 Task: Search for hiking trails near Seattle, Washington, and Olympic National Park, Washington.
Action: Mouse moved to (131, 77)
Screenshot: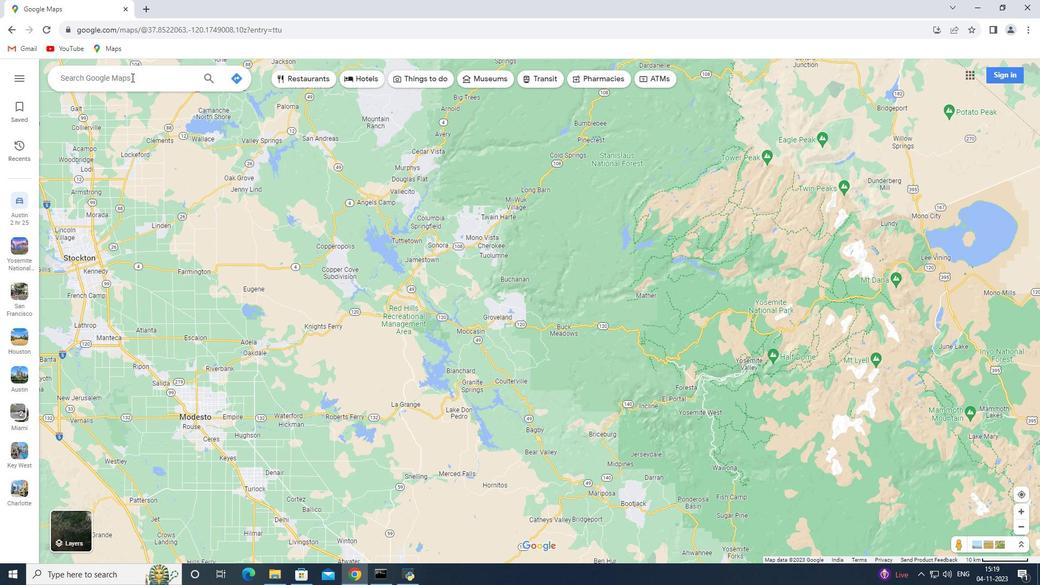 
Action: Mouse pressed left at (131, 77)
Screenshot: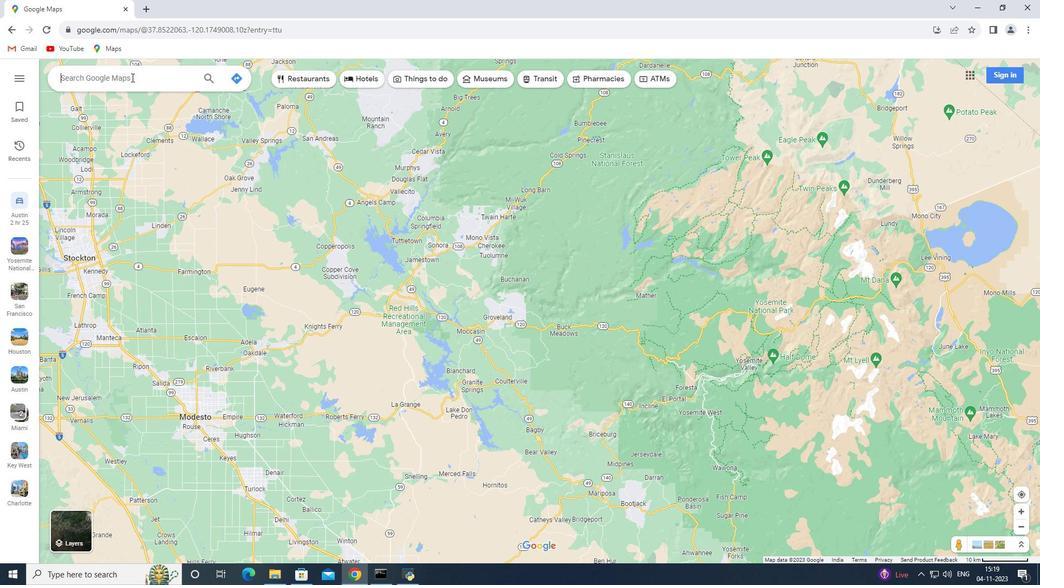 
Action: Key pressed <Key.shift>Seattle,<Key.space><Key.shift>Washington<Key.enter>
Screenshot: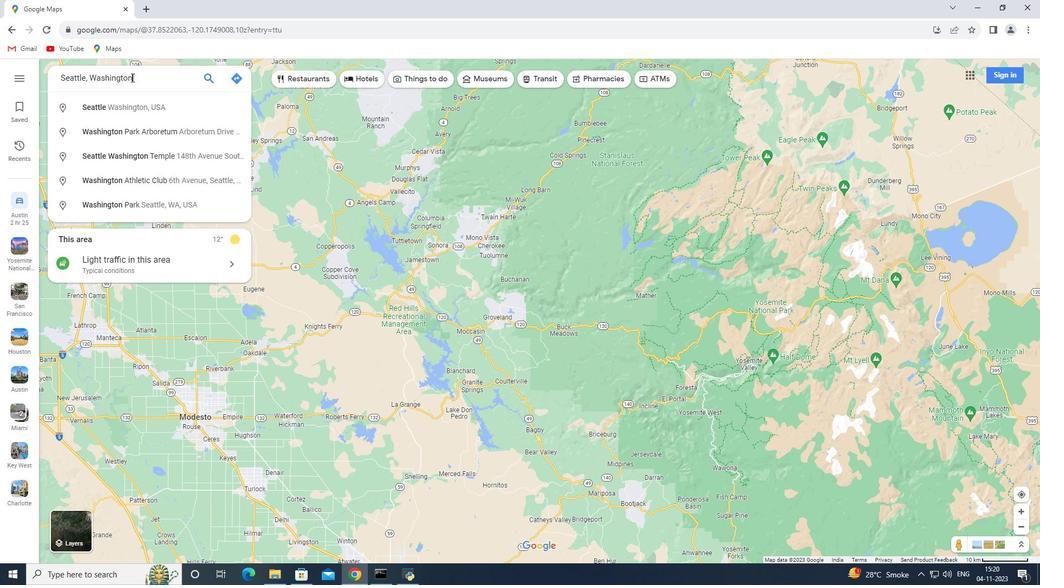 
Action: Mouse moved to (149, 263)
Screenshot: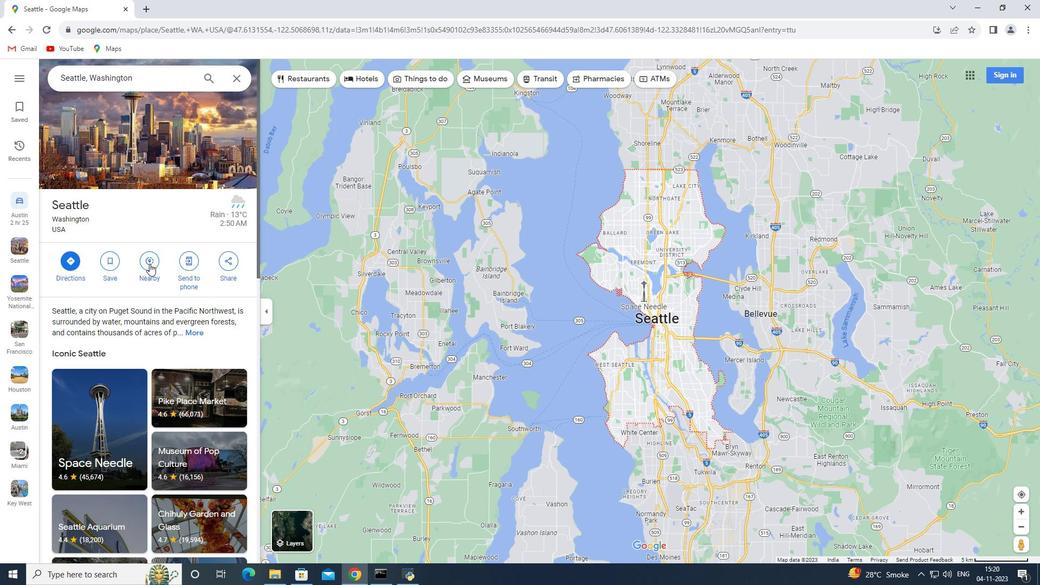 
Action: Mouse pressed left at (149, 263)
Screenshot: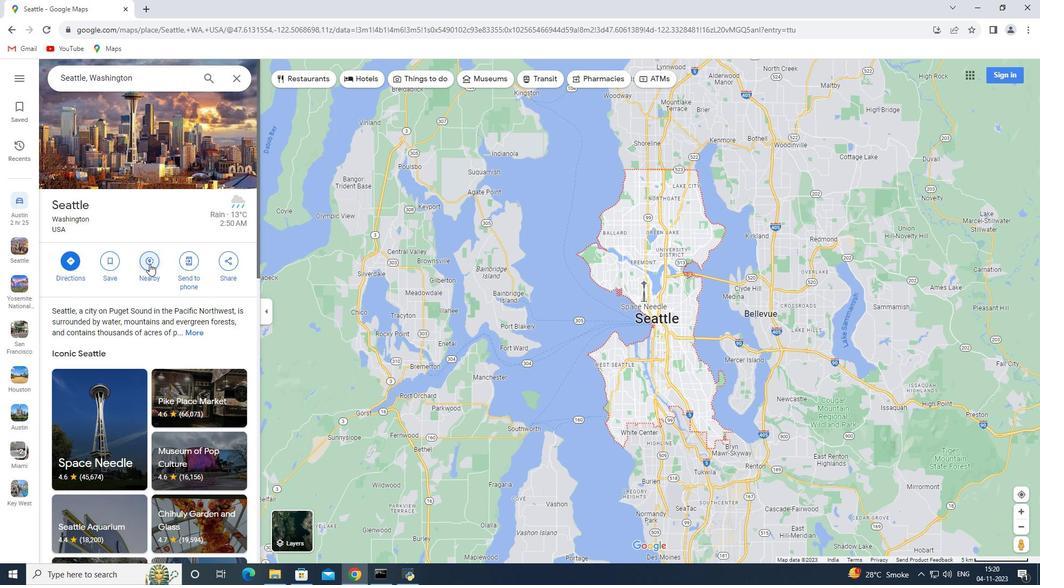 
Action: Key pressed hiking<Key.space>trails<Key.enter>
Screenshot: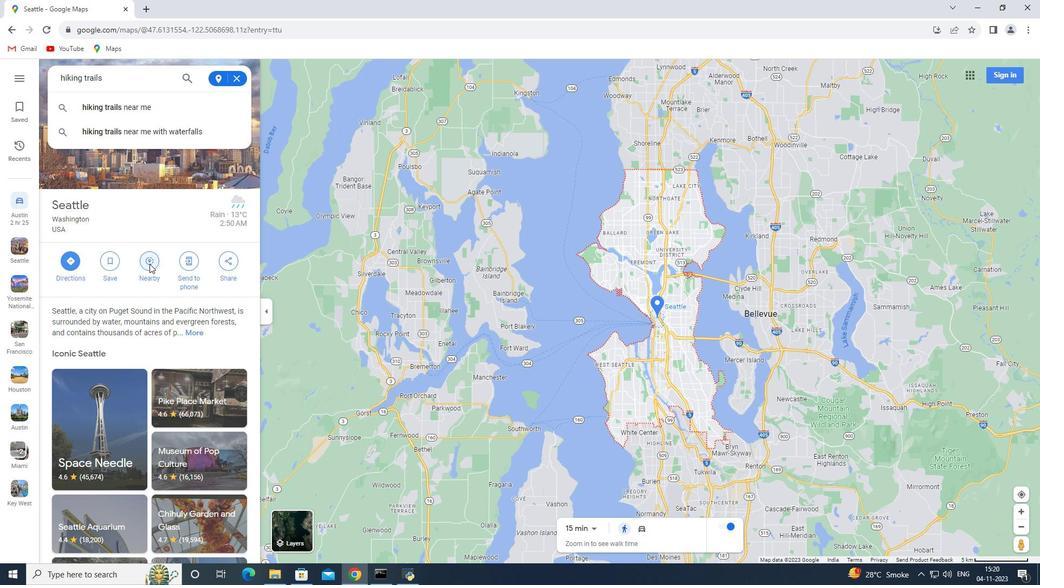 
Action: Mouse moved to (237, 79)
Screenshot: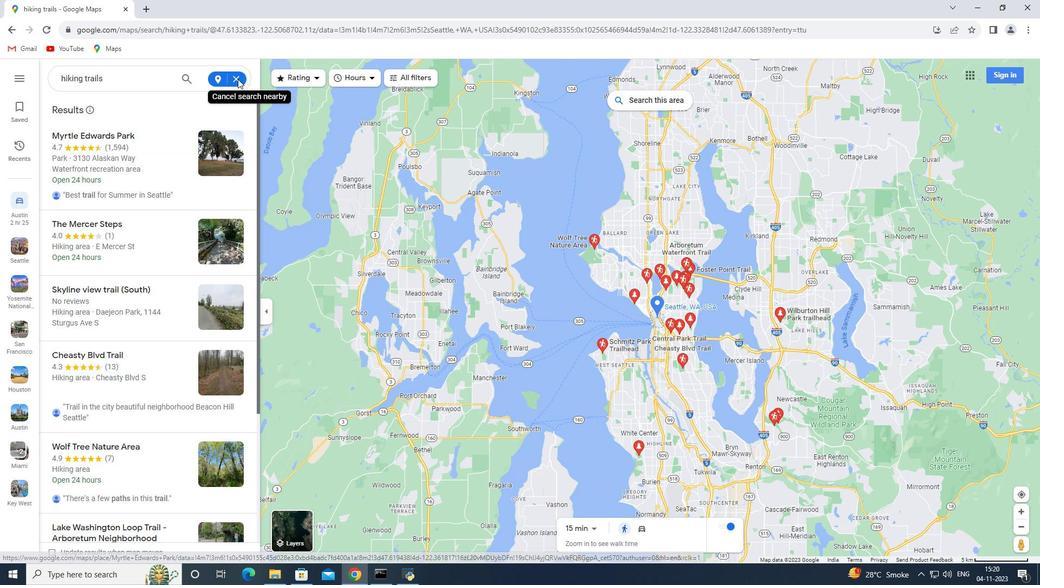 
Action: Mouse pressed left at (237, 79)
Screenshot: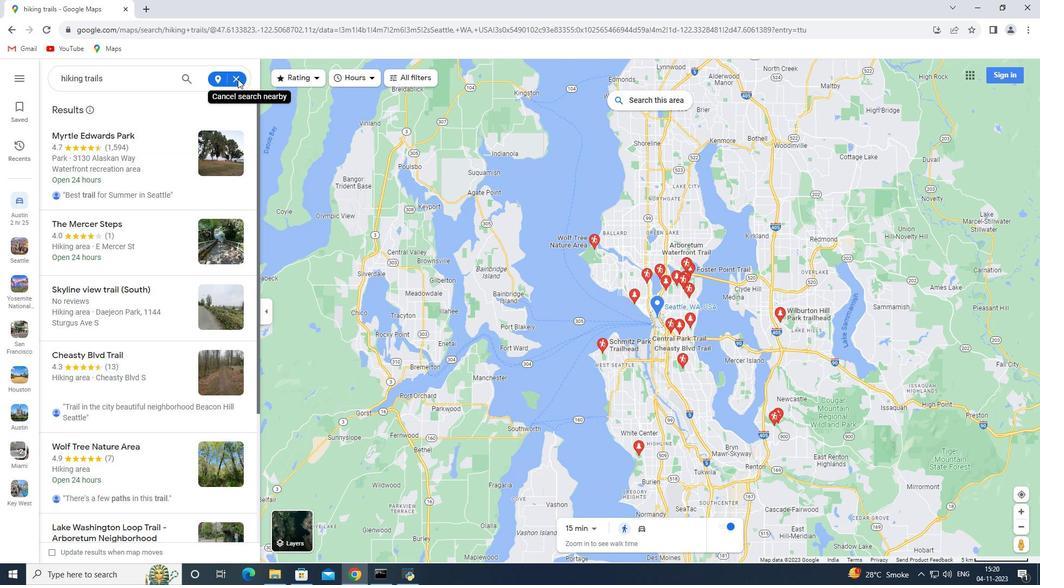 
Action: Mouse pressed left at (237, 79)
Screenshot: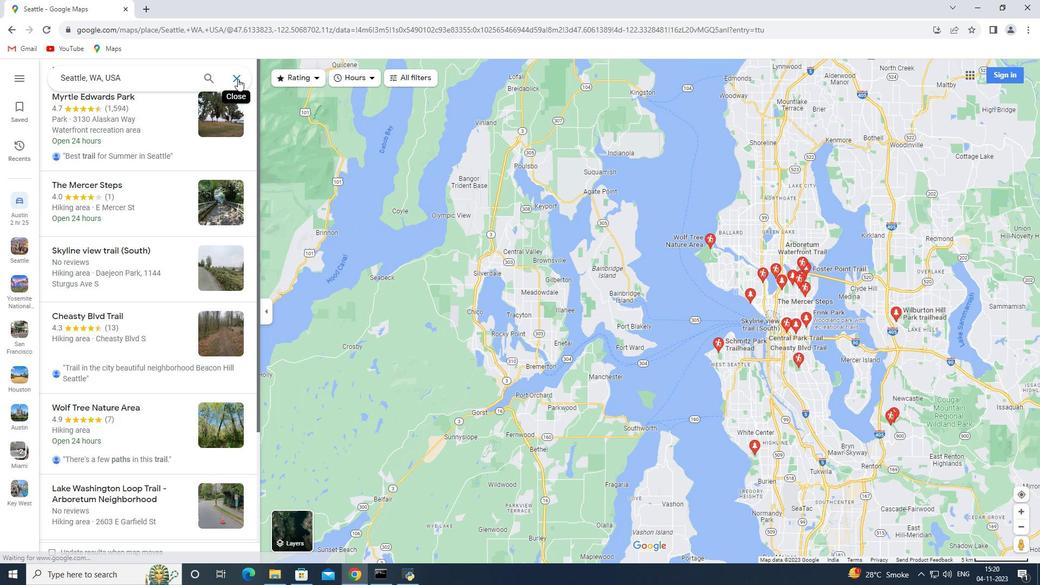 
Action: Mouse moved to (101, 72)
Screenshot: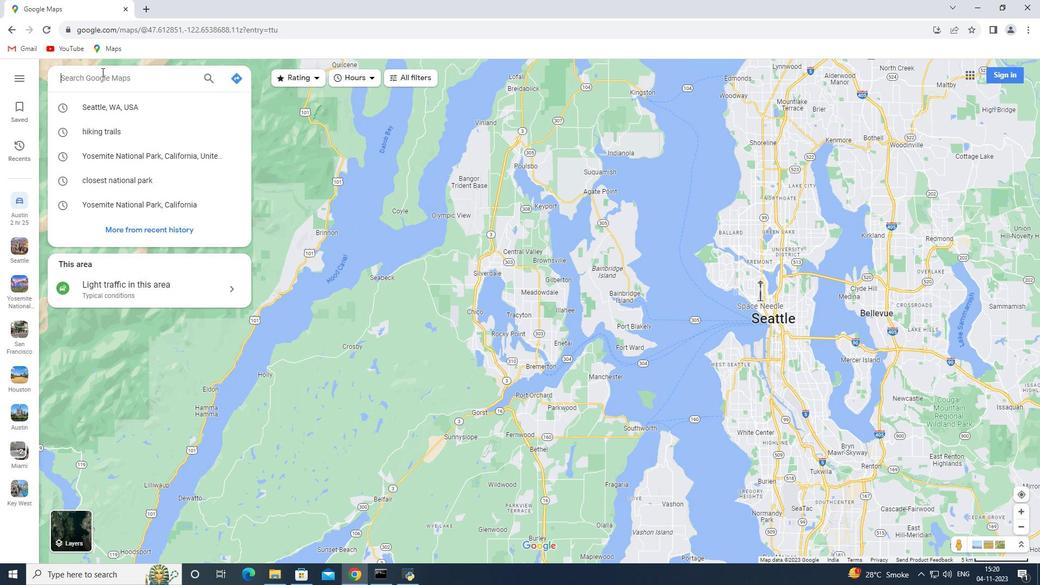 
Action: Key pressed <Key.shift>Olymb<Key.backspace>pic<Key.space><Key.shift>National<Key.space><Key.shift>Park,<Key.space><Key.shift>Washington<Key.enter>
Screenshot: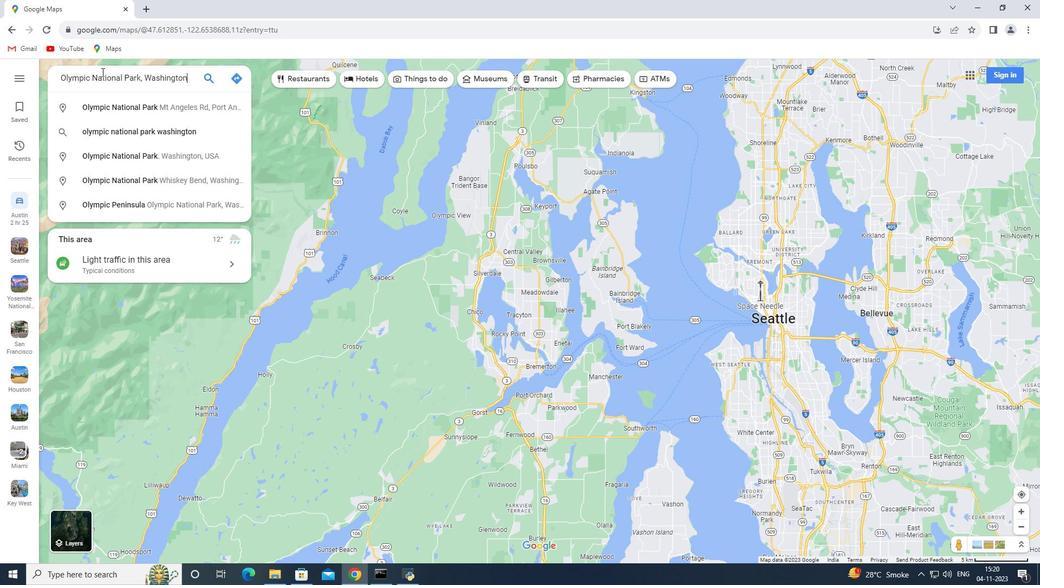 
Action: Mouse moved to (151, 280)
Screenshot: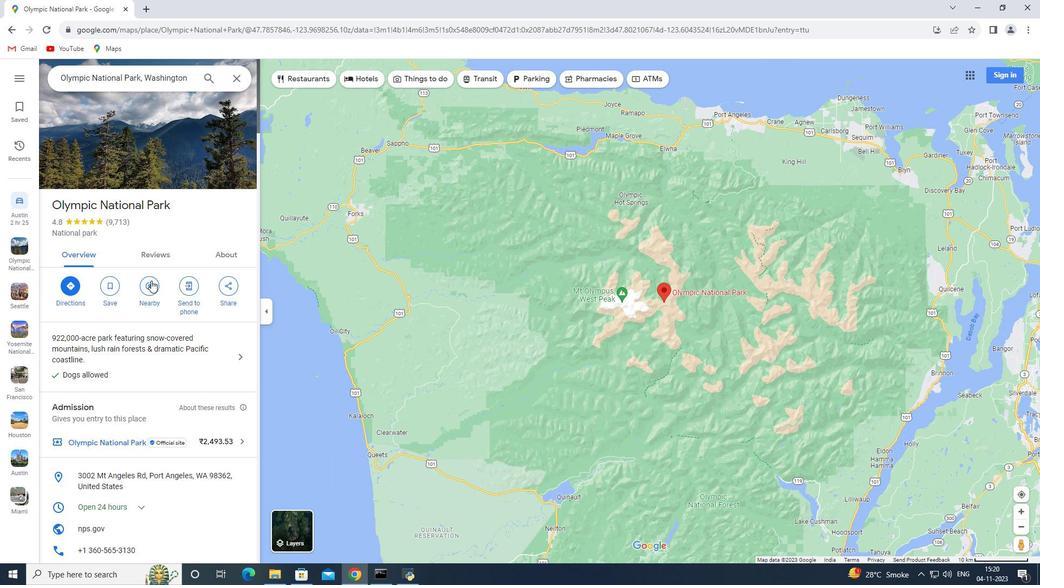 
Action: Mouse pressed left at (151, 280)
Screenshot: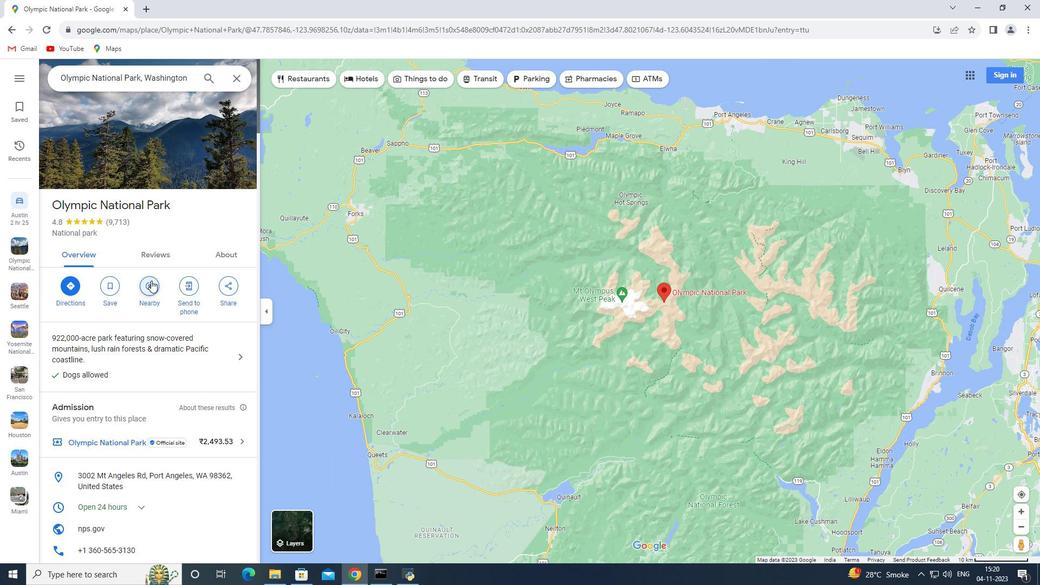 
Action: Key pressed hiking<Key.space>trails<Key.enter>
Screenshot: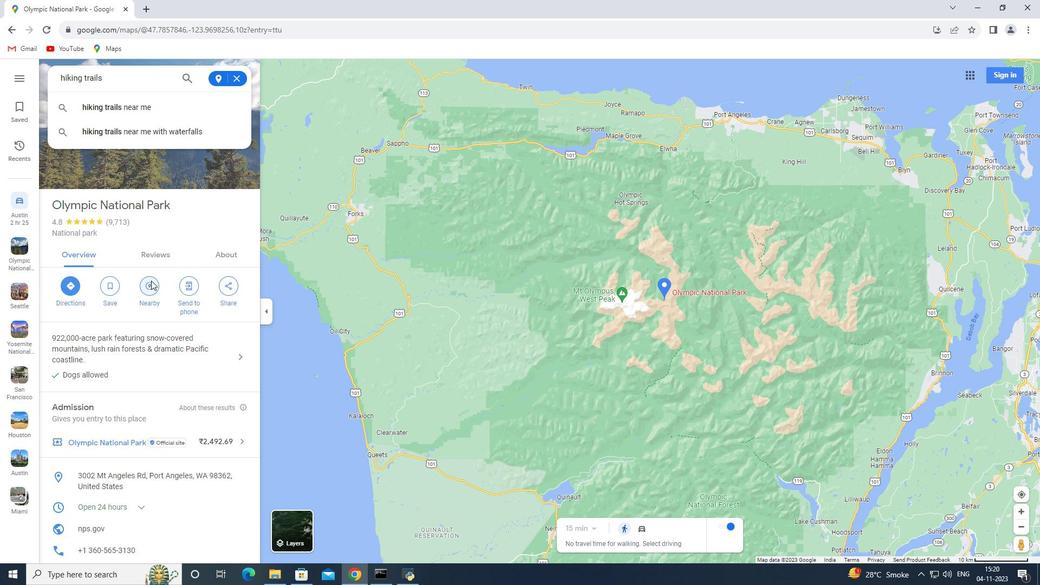 
